 Task: Change the gender to woman.
Action: Mouse moved to (903, 121)
Screenshot: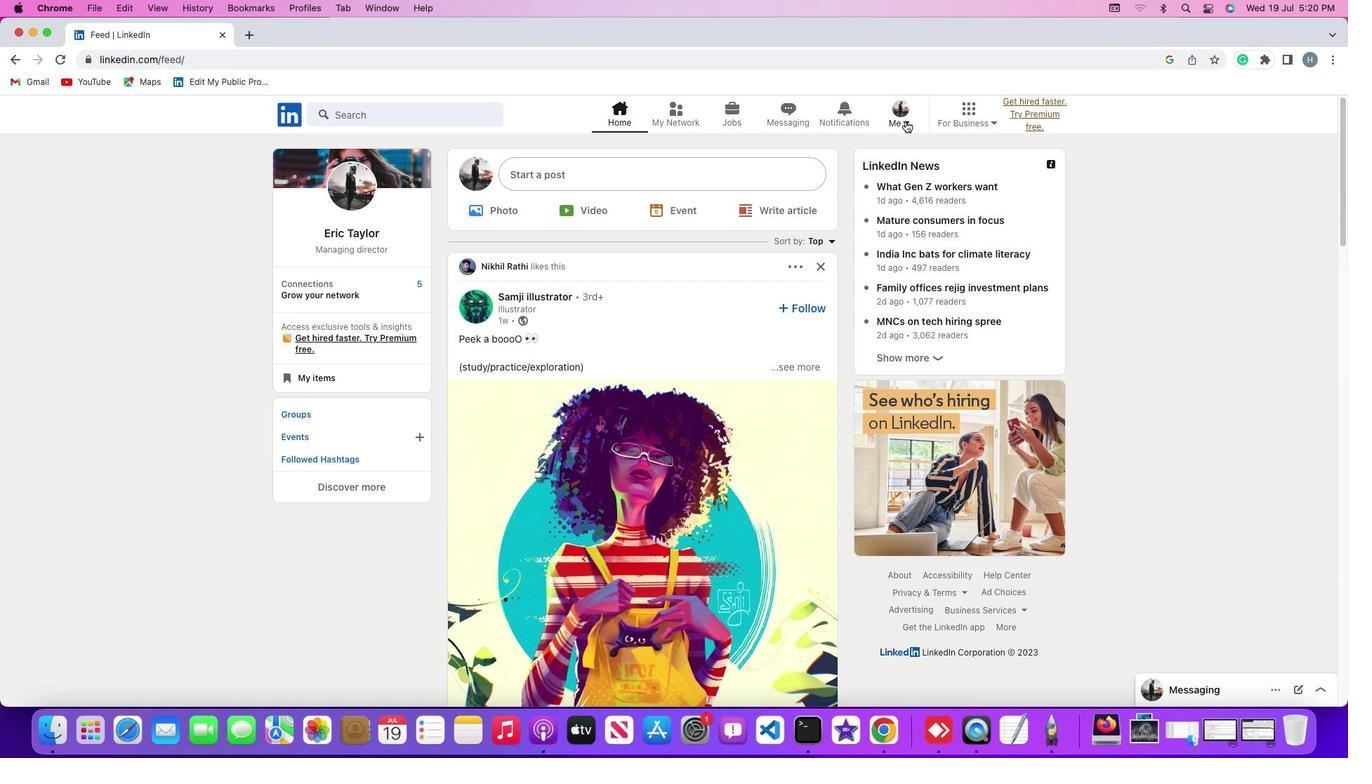 
Action: Mouse pressed left at (903, 121)
Screenshot: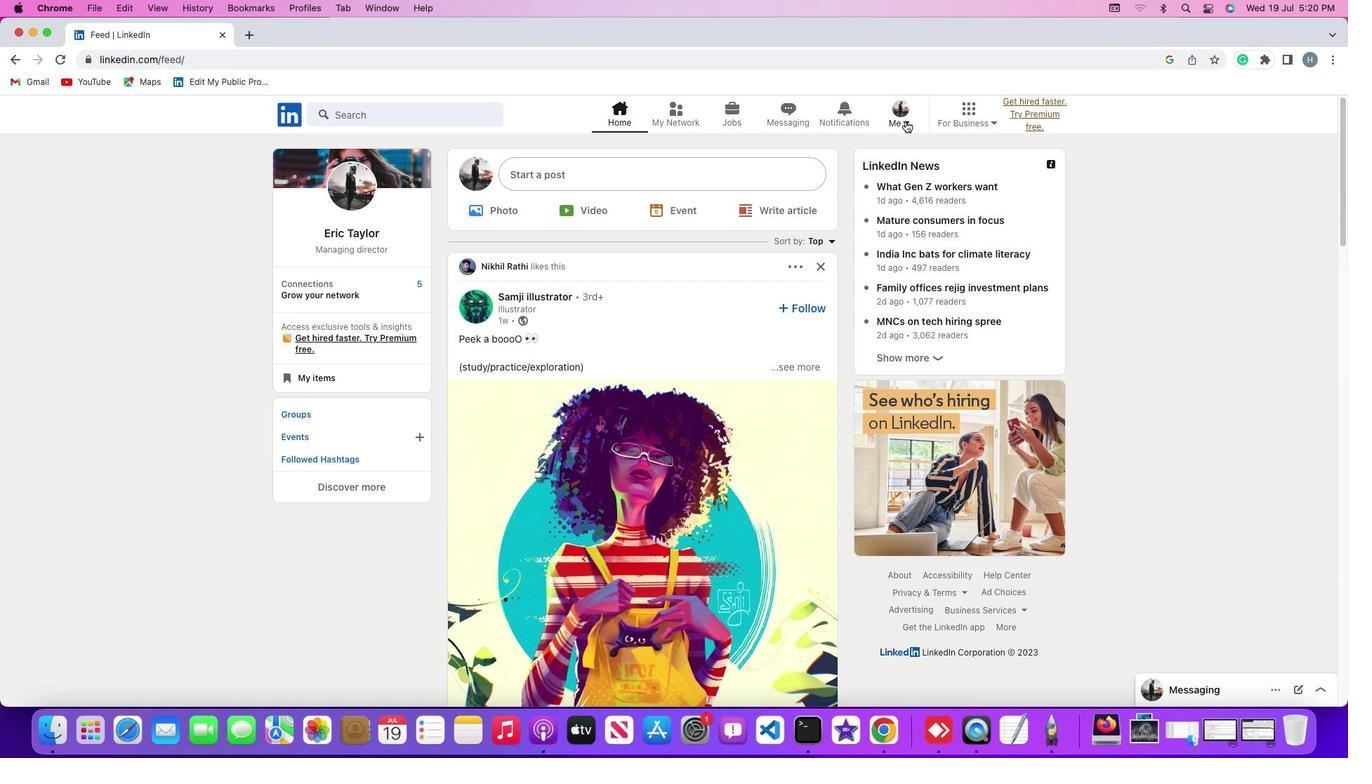 
Action: Mouse moved to (905, 120)
Screenshot: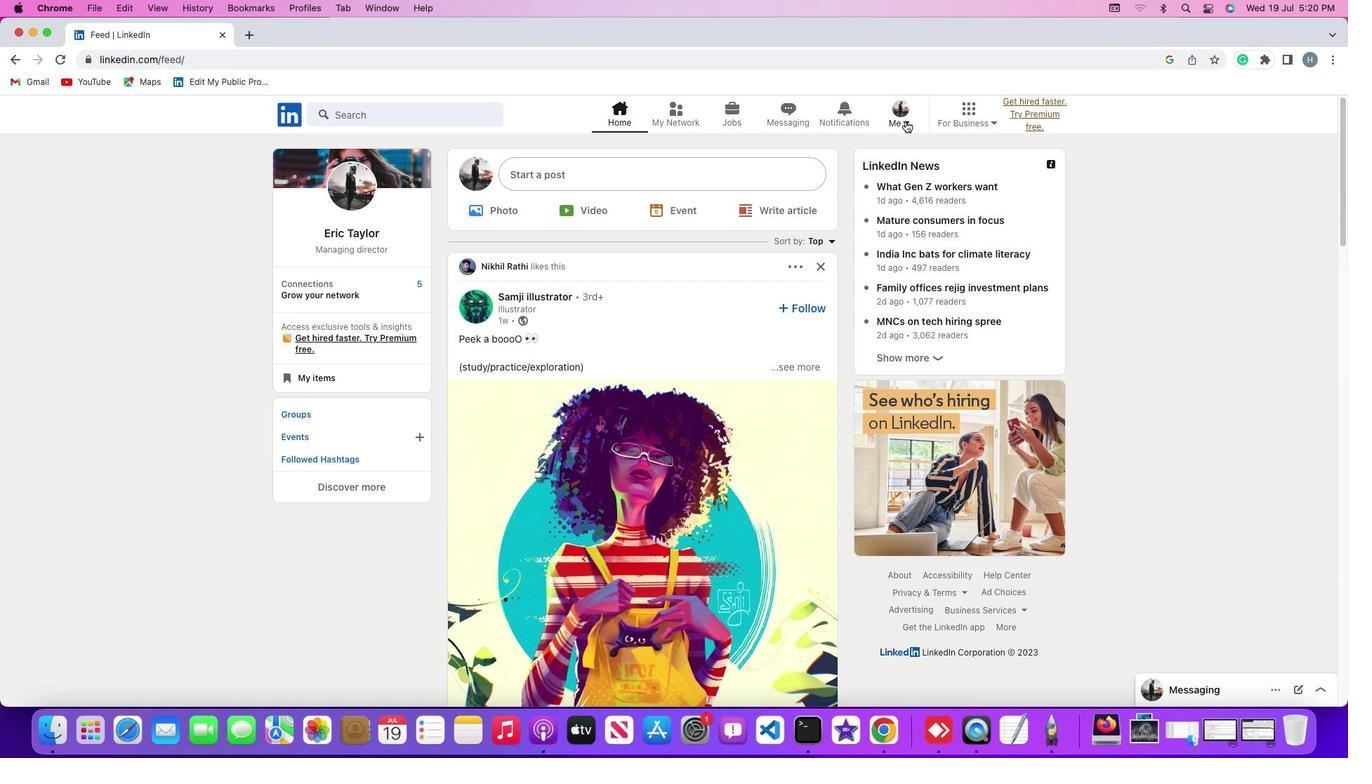 
Action: Mouse pressed left at (905, 120)
Screenshot: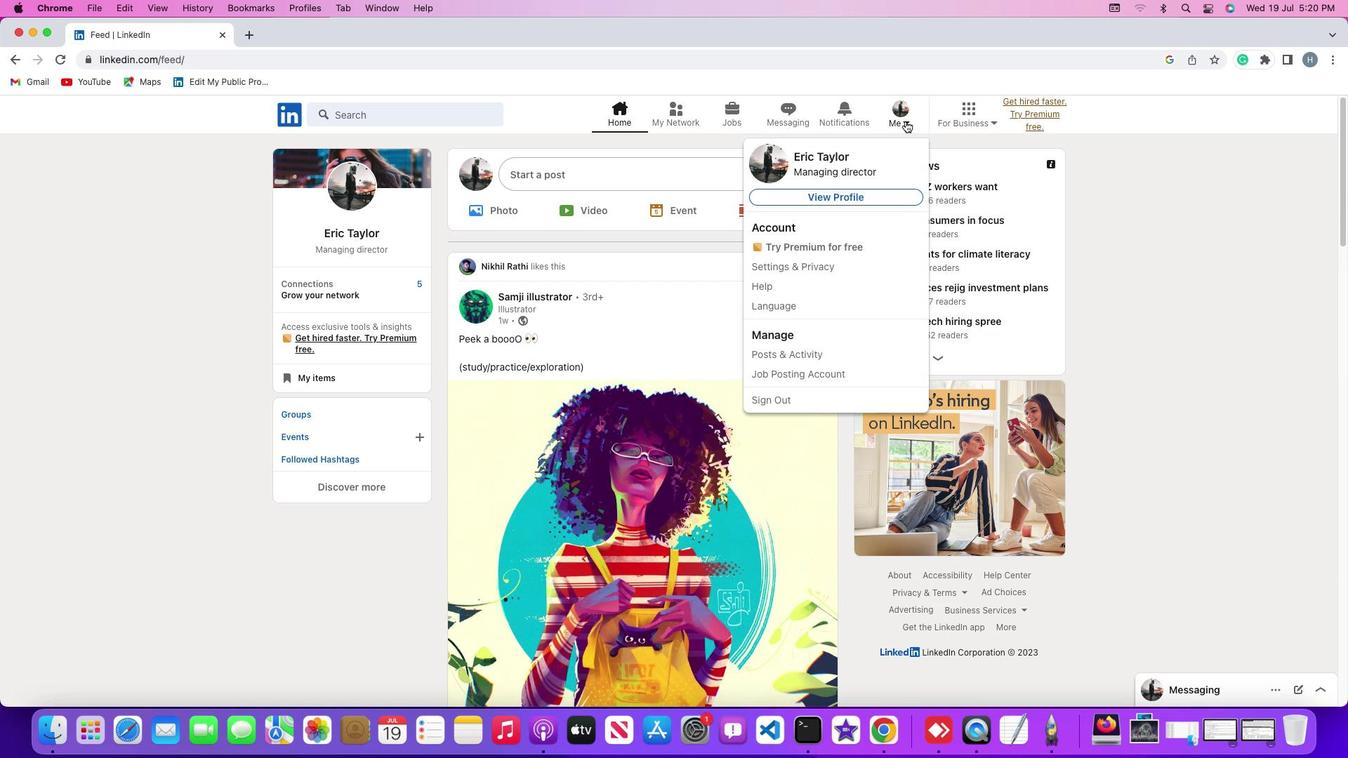 
Action: Mouse moved to (816, 264)
Screenshot: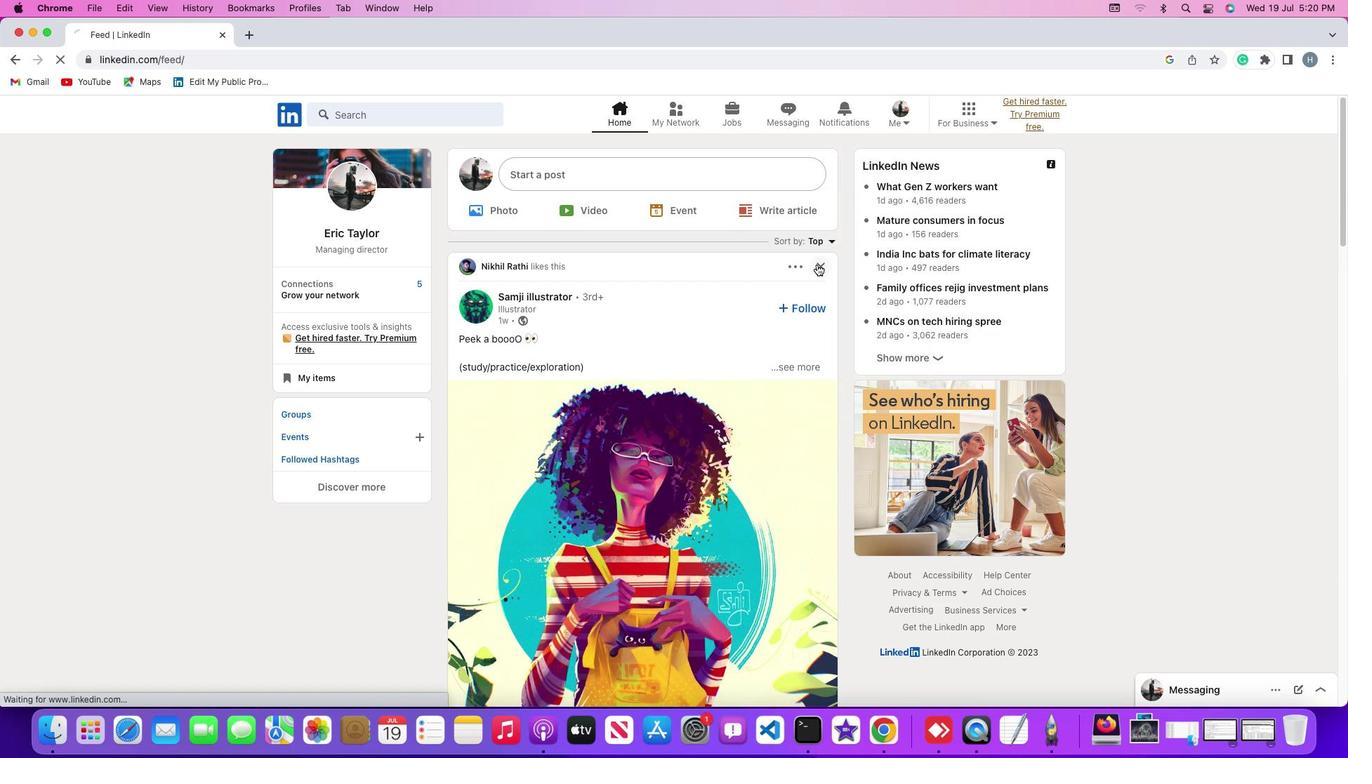 
Action: Mouse pressed left at (816, 264)
Screenshot: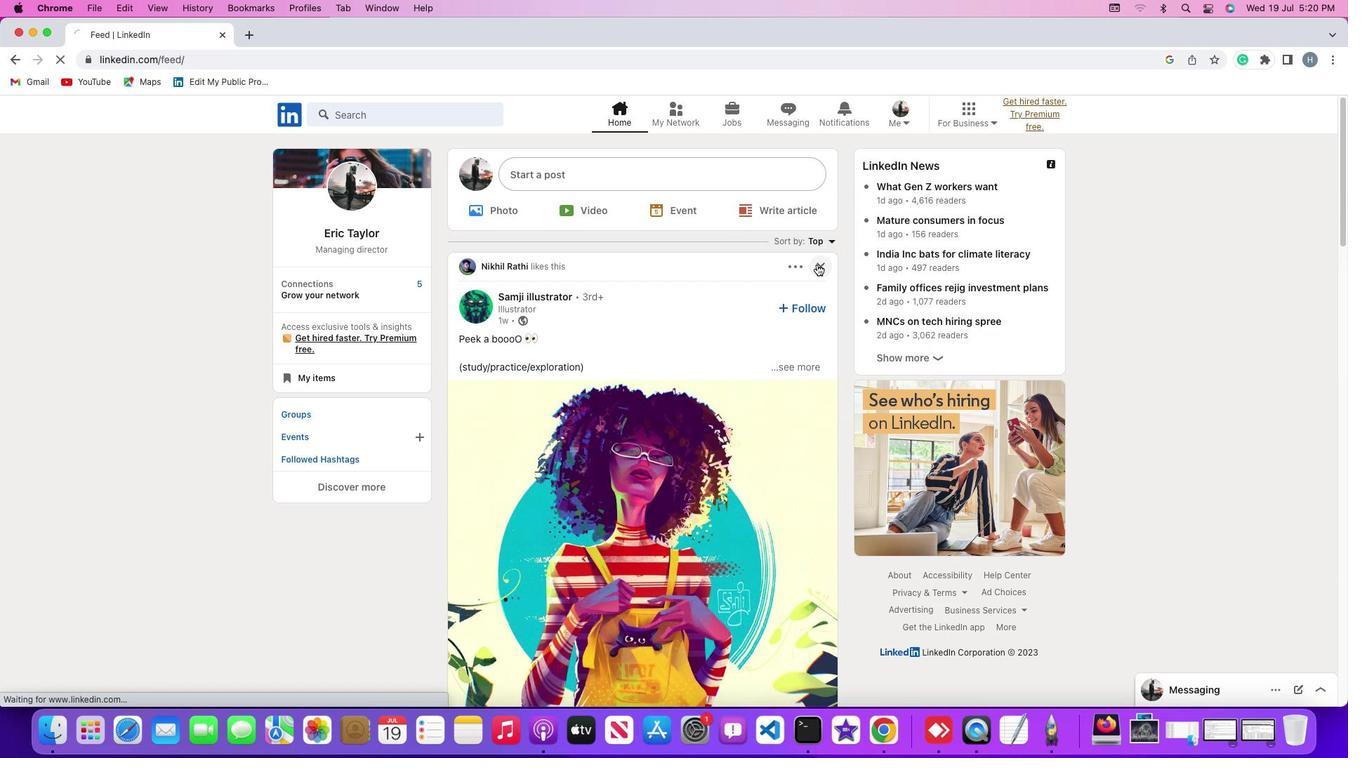 
Action: Mouse moved to (103, 373)
Screenshot: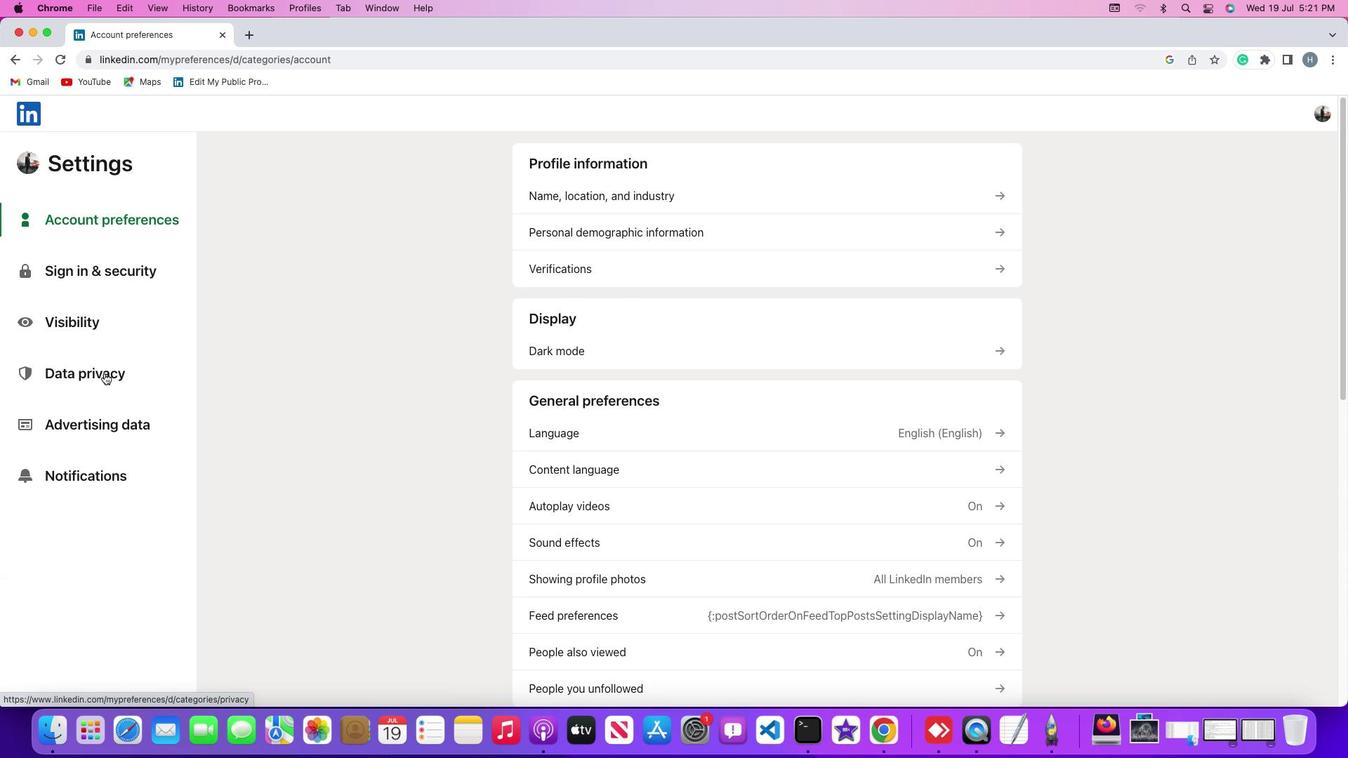 
Action: Mouse pressed left at (103, 373)
Screenshot: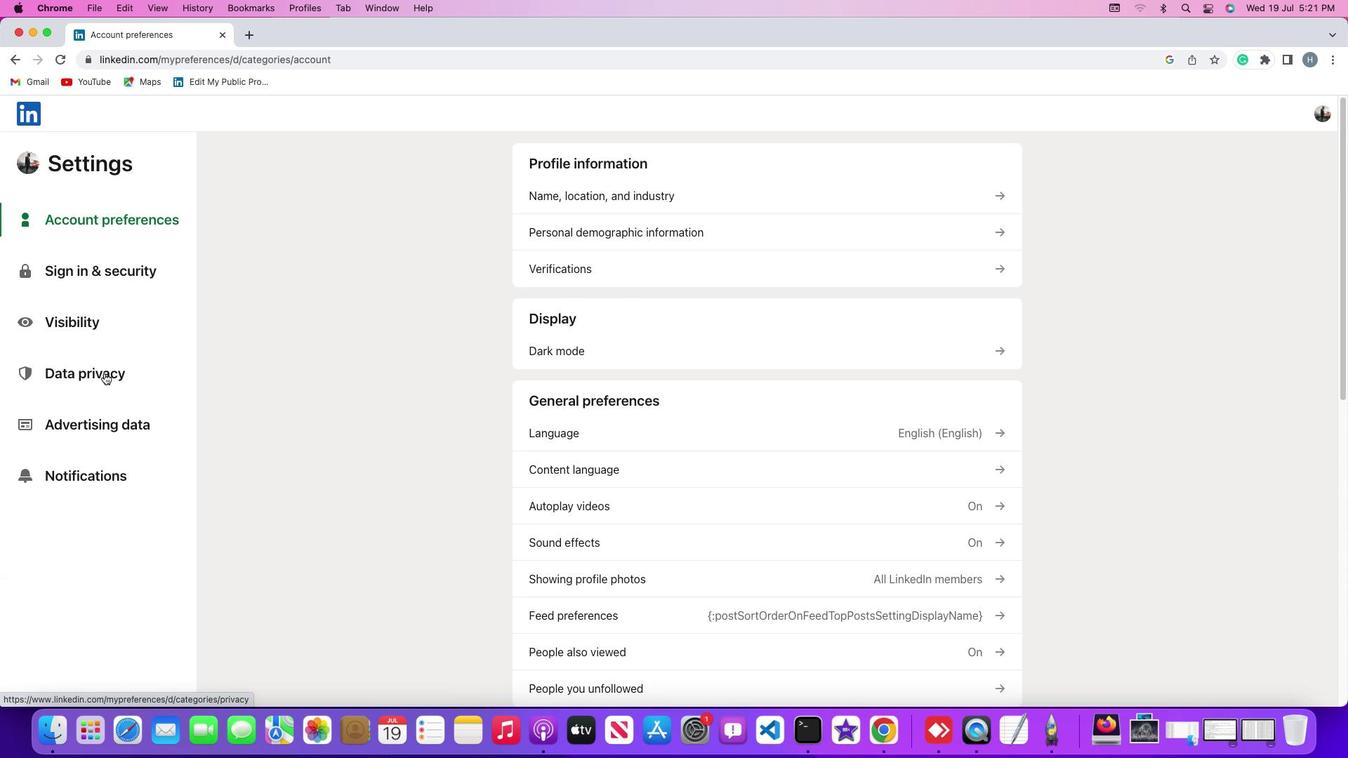 
Action: Mouse pressed left at (103, 373)
Screenshot: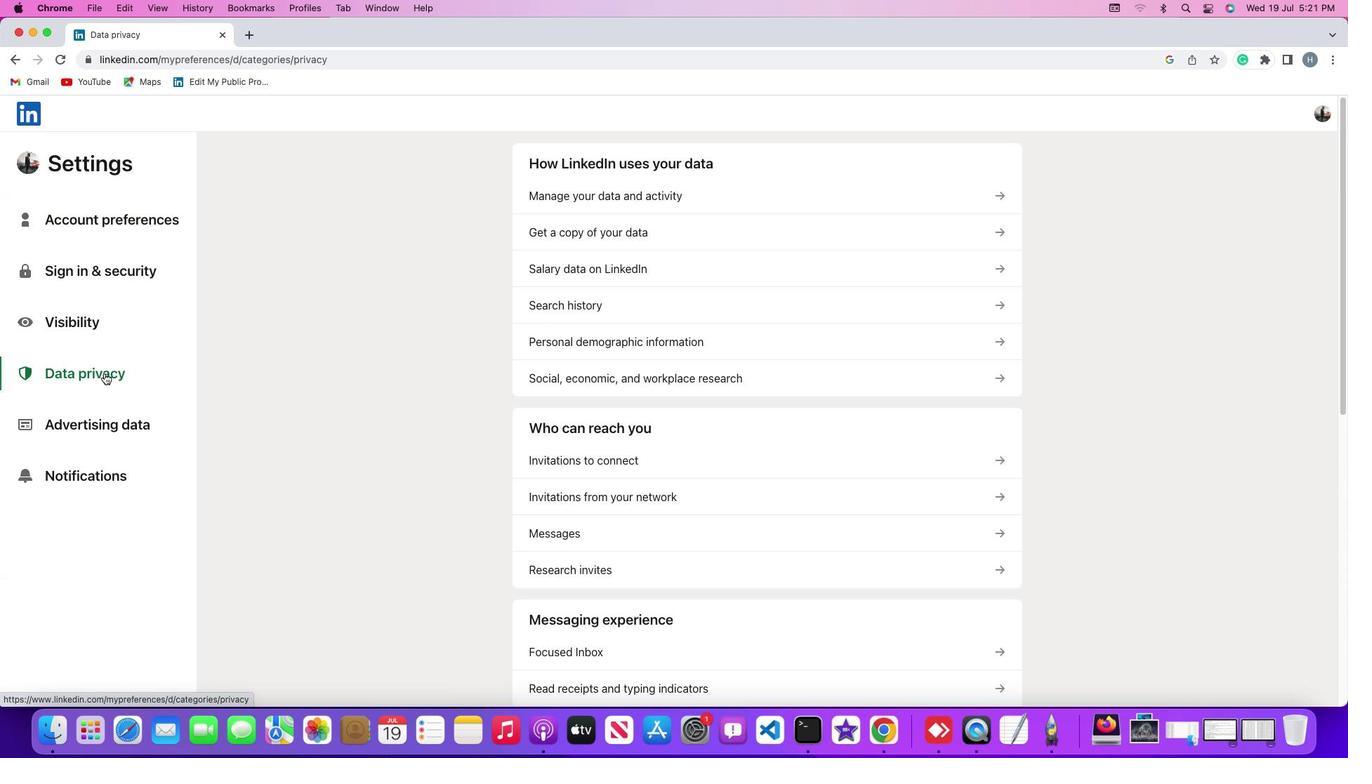 
Action: Mouse moved to (535, 339)
Screenshot: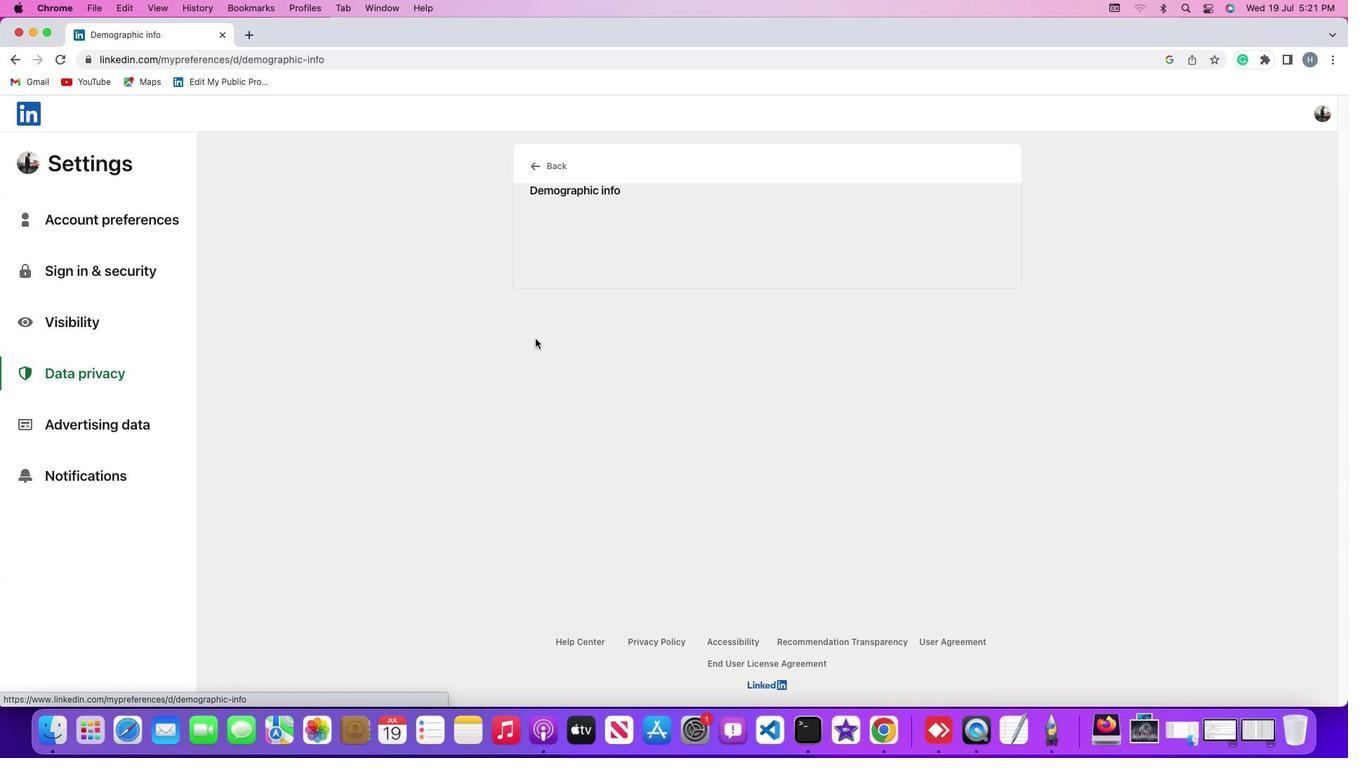 
Action: Mouse pressed left at (535, 339)
Screenshot: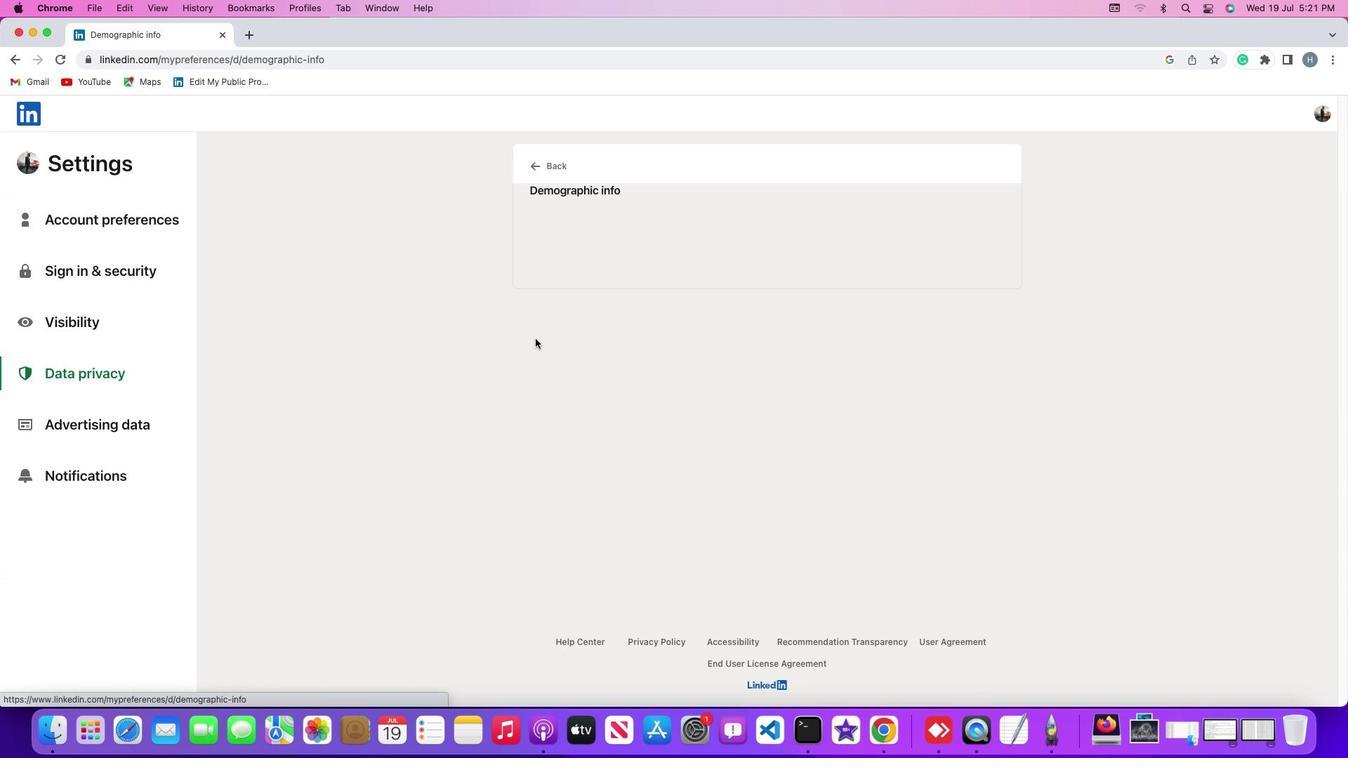 
Action: Mouse moved to (569, 362)
Screenshot: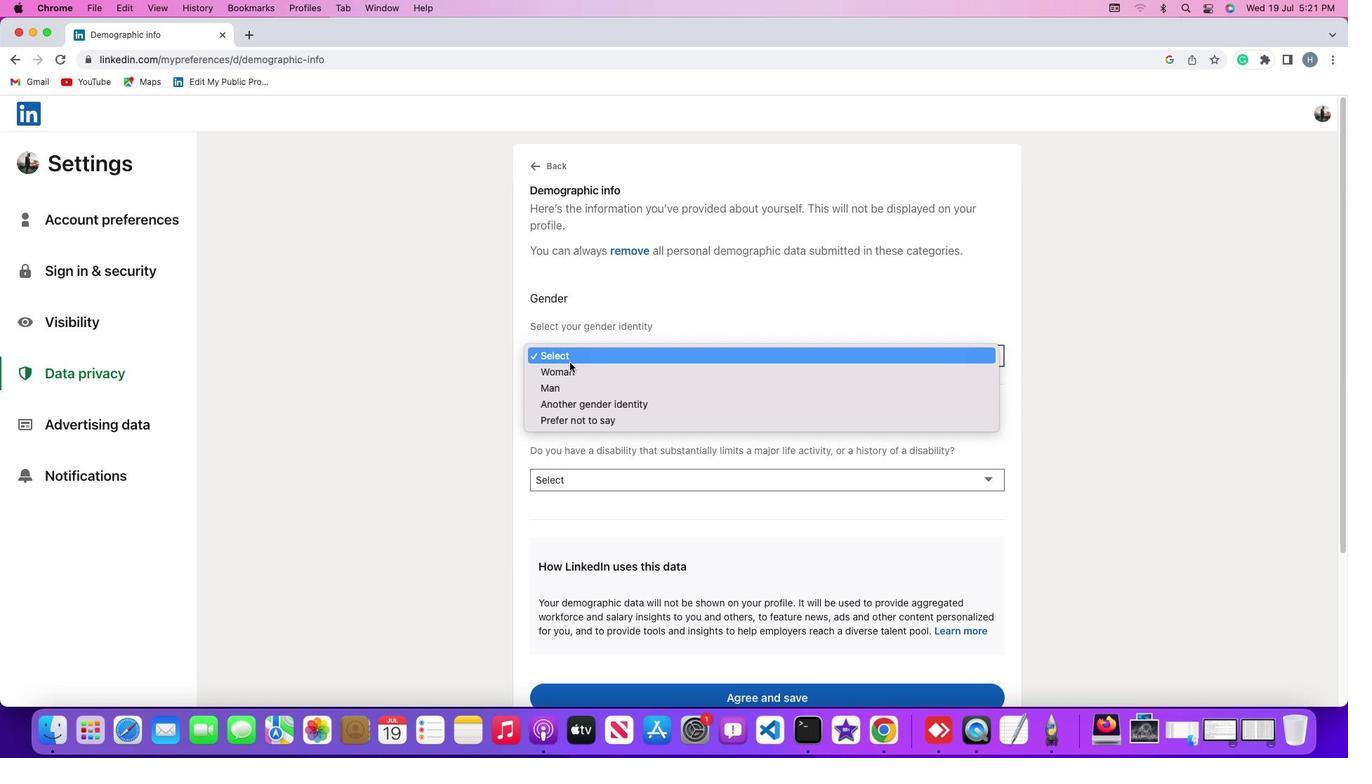 
Action: Mouse pressed left at (569, 362)
Screenshot: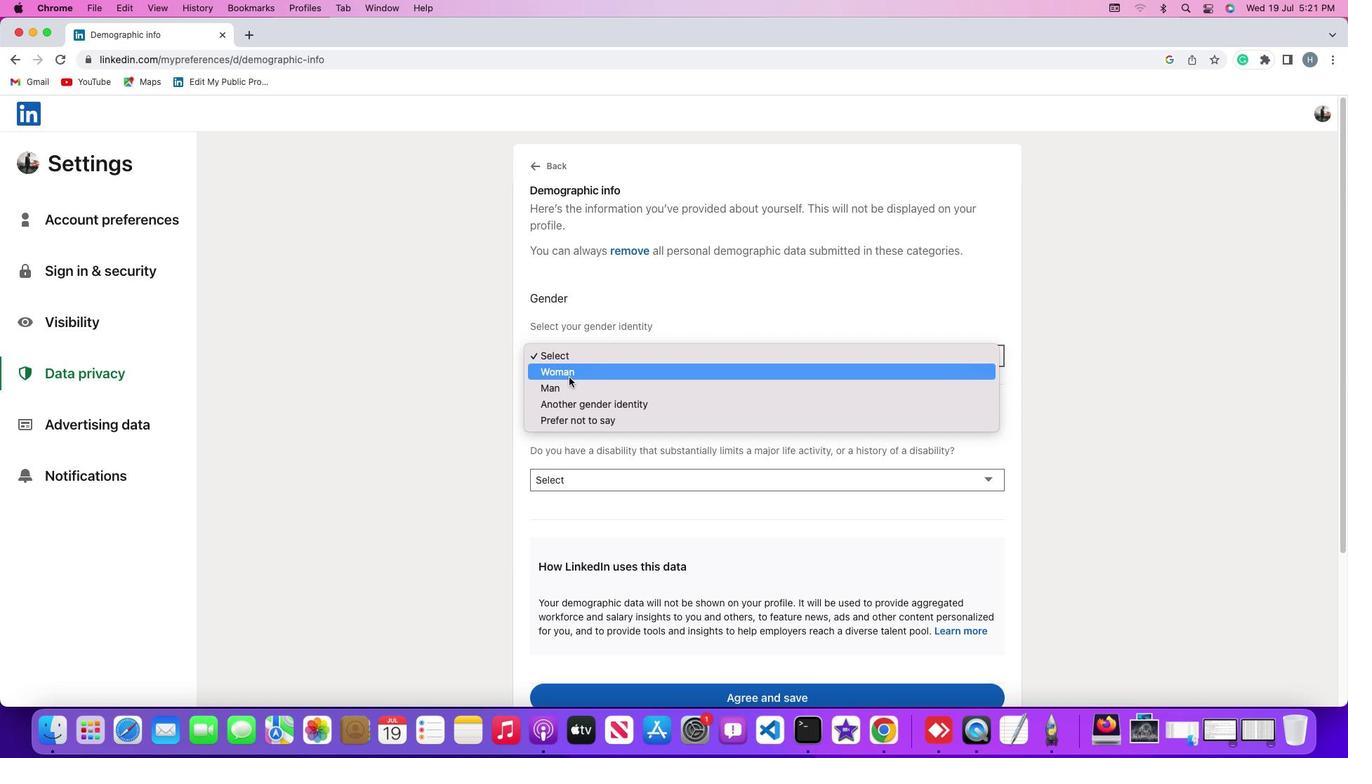 
Action: Mouse moved to (568, 377)
Screenshot: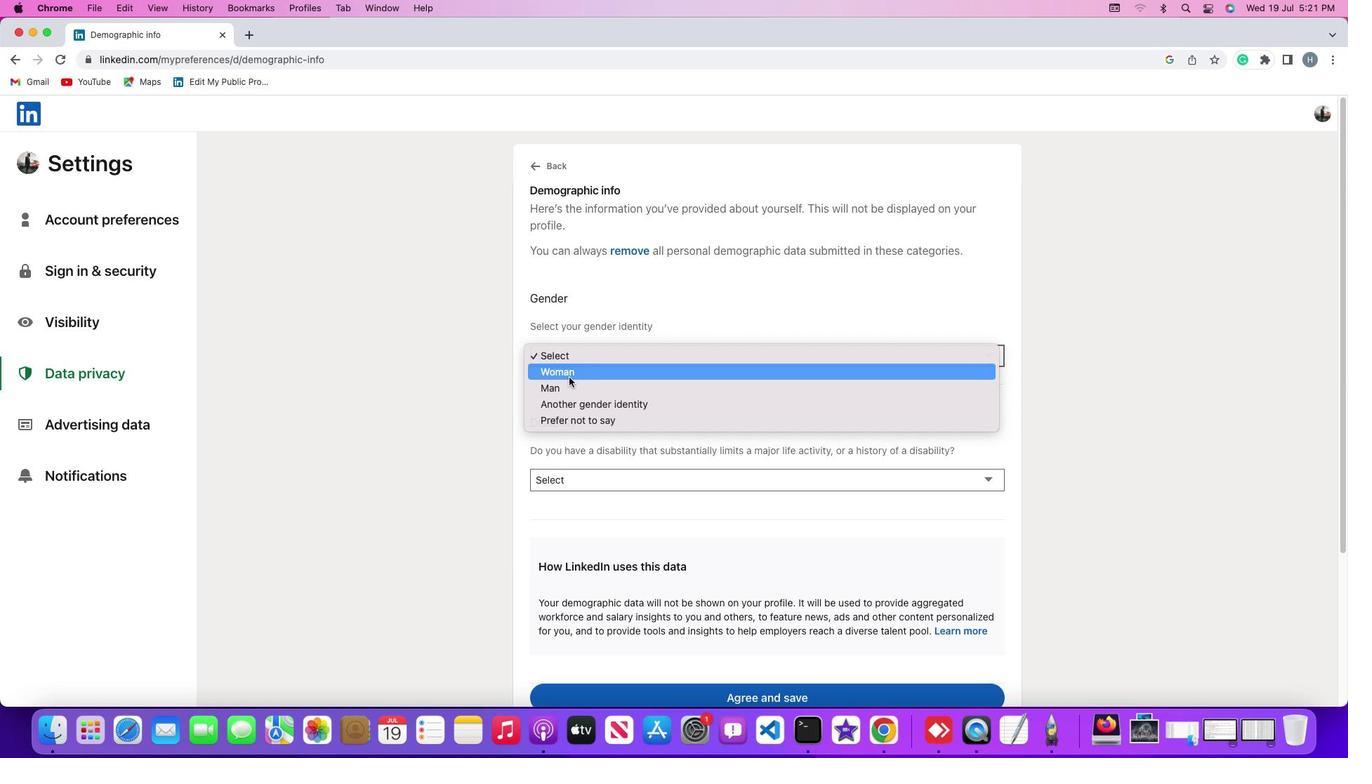 
Action: Mouse pressed left at (568, 377)
Screenshot: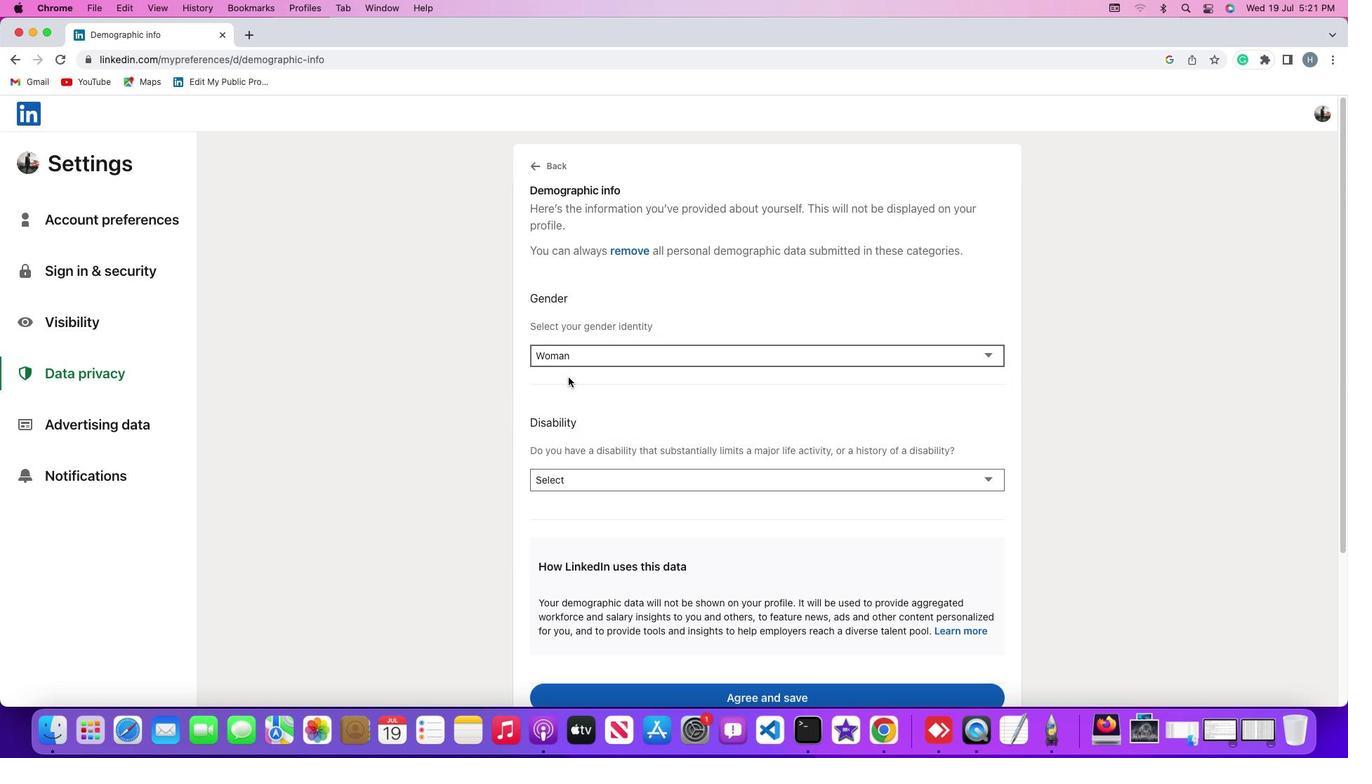 
Action: Mouse moved to (568, 377)
Screenshot: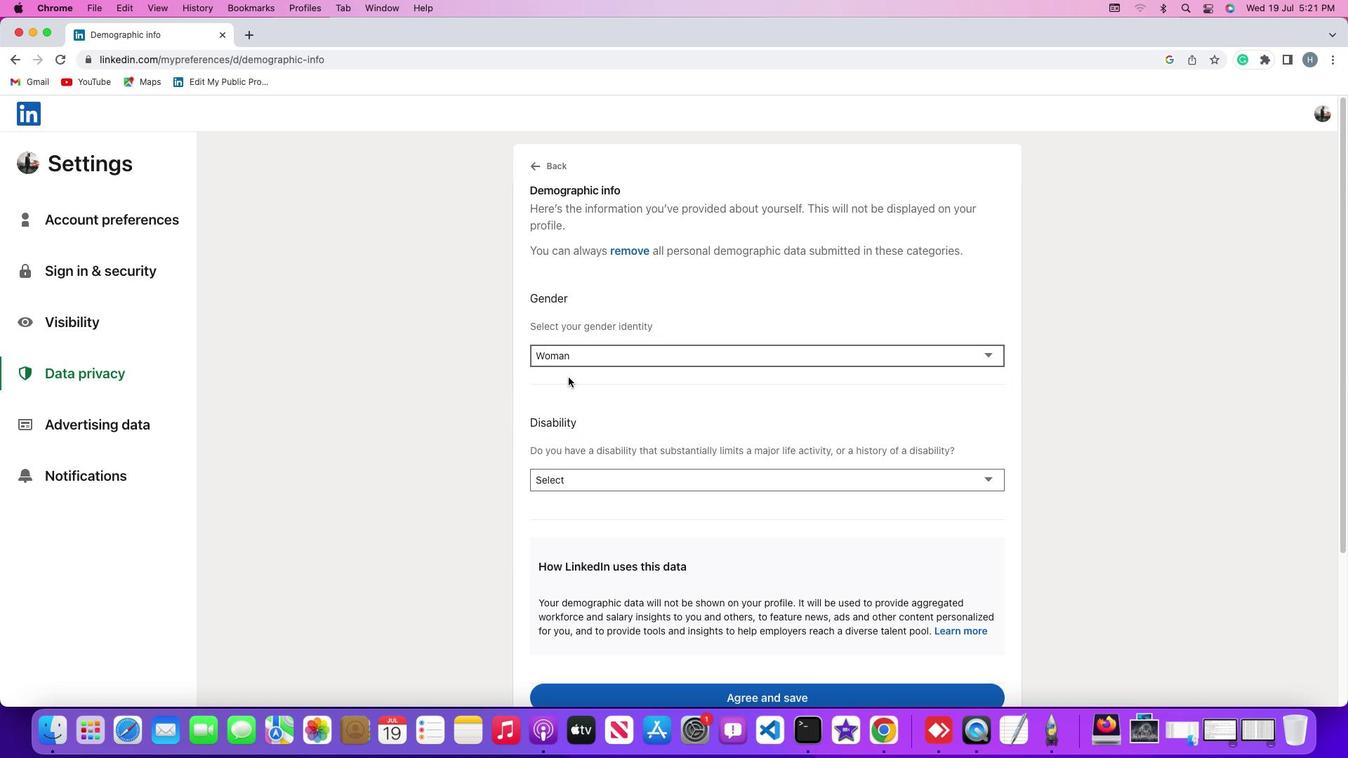 
